 Task: Use the formula "F.INV" in spreadsheet "Project protfolio".
Action: Mouse moved to (378, 344)
Screenshot: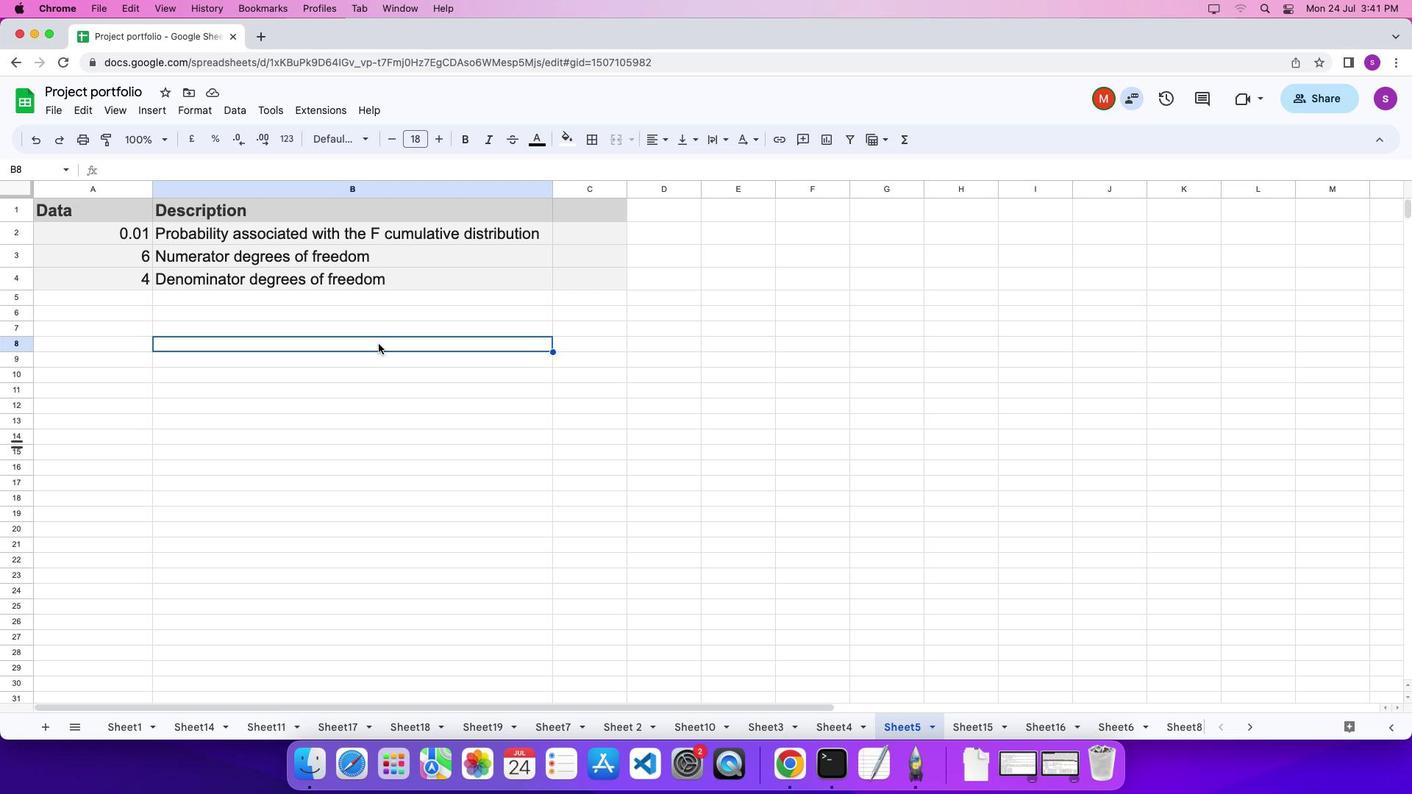 
Action: Mouse pressed left at (378, 344)
Screenshot: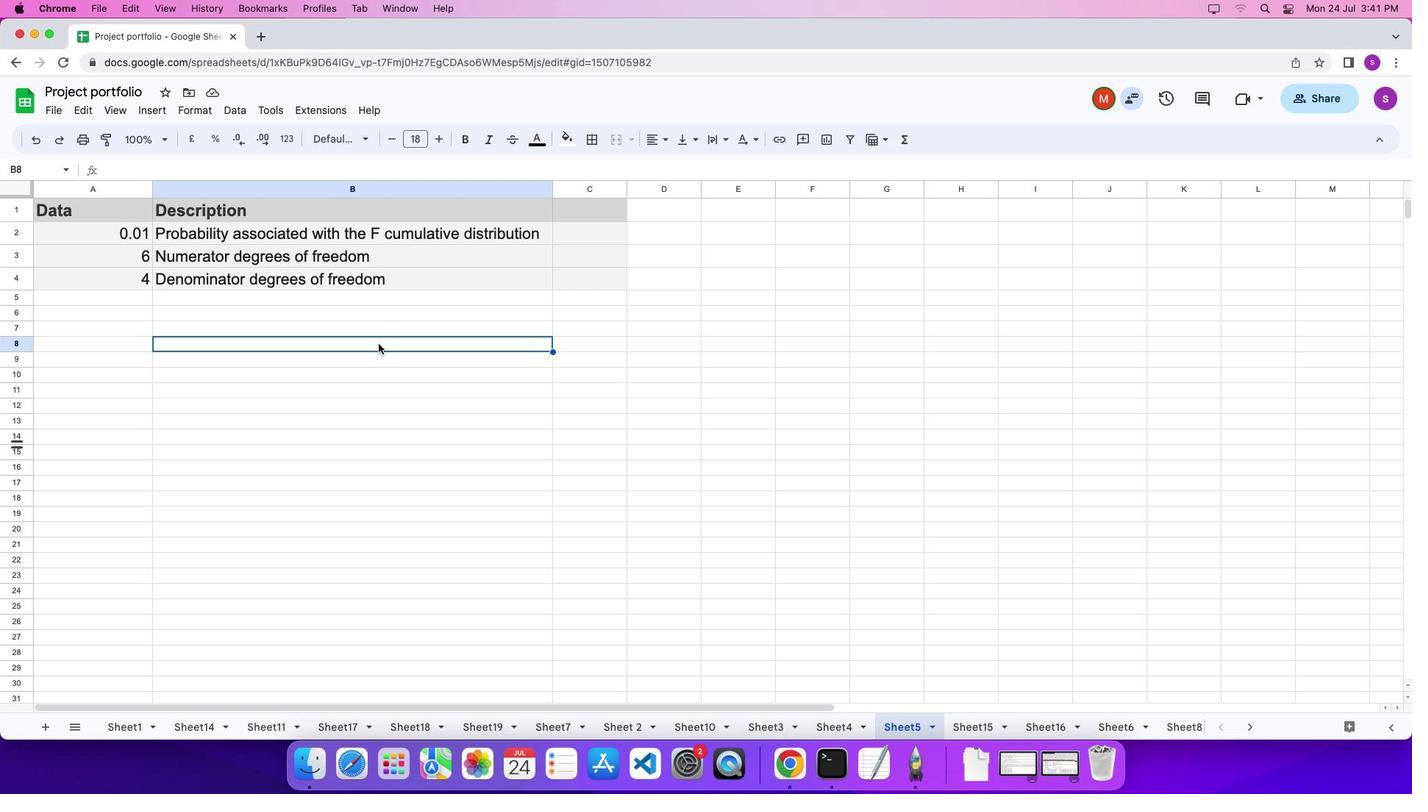 
Action: Key pressed '='
Screenshot: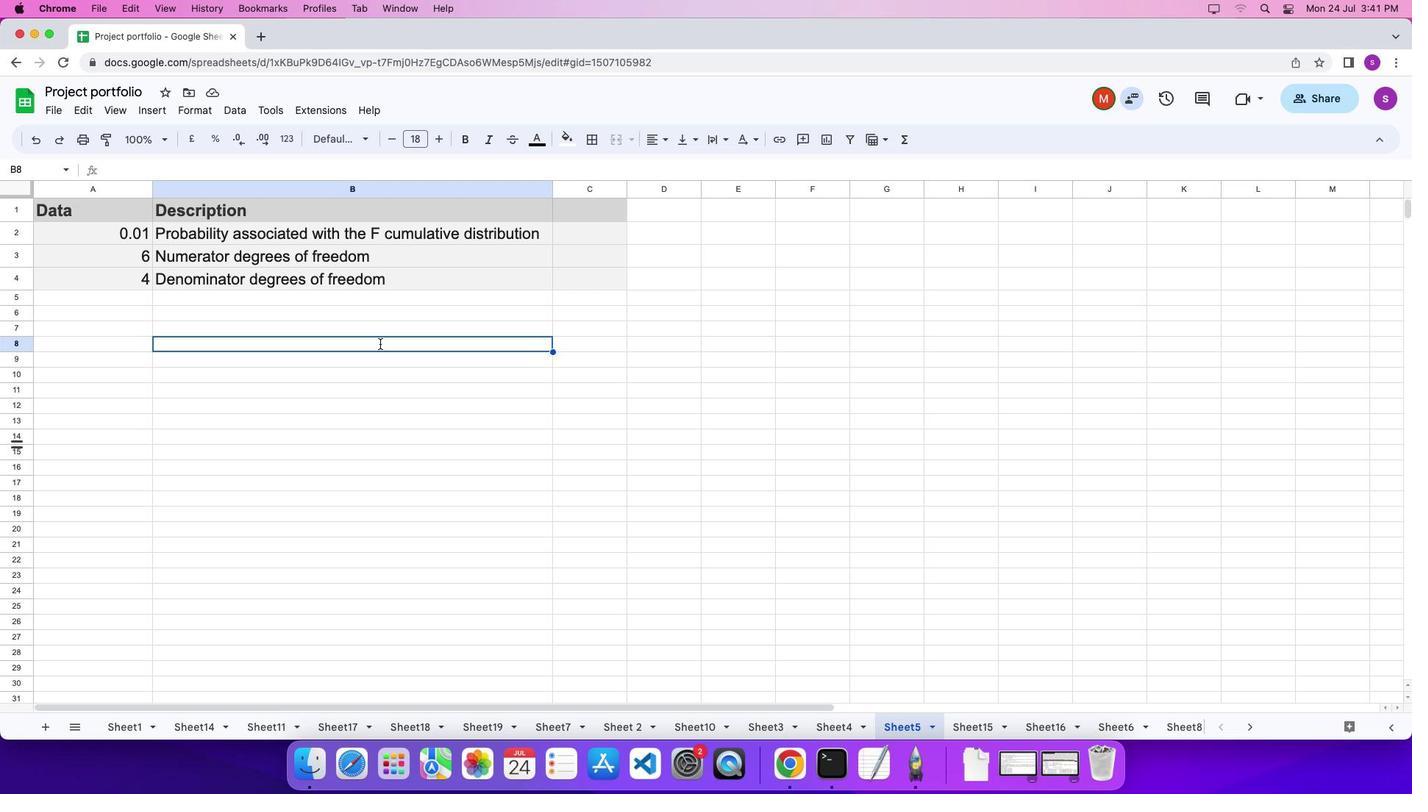 
Action: Mouse moved to (906, 144)
Screenshot: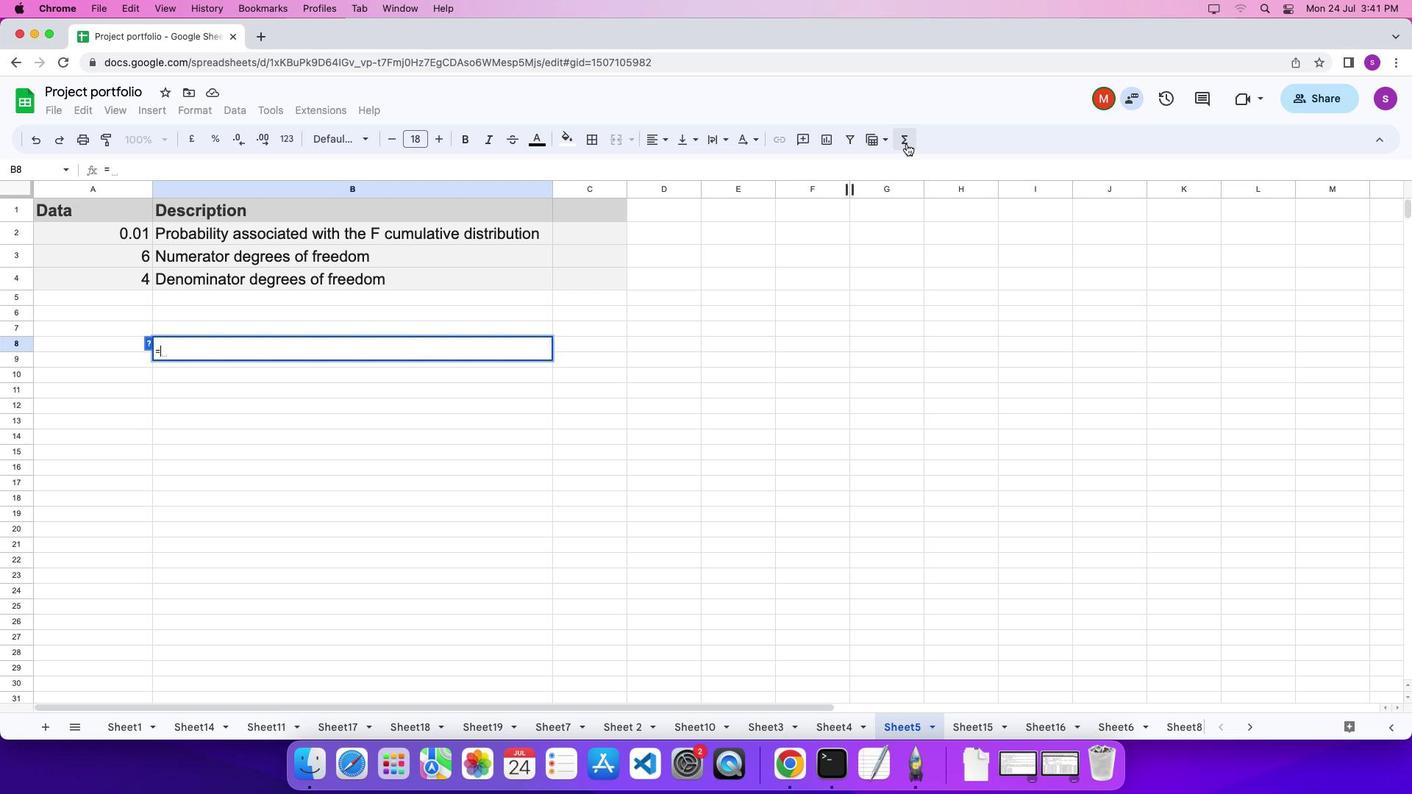 
Action: Mouse pressed left at (906, 144)
Screenshot: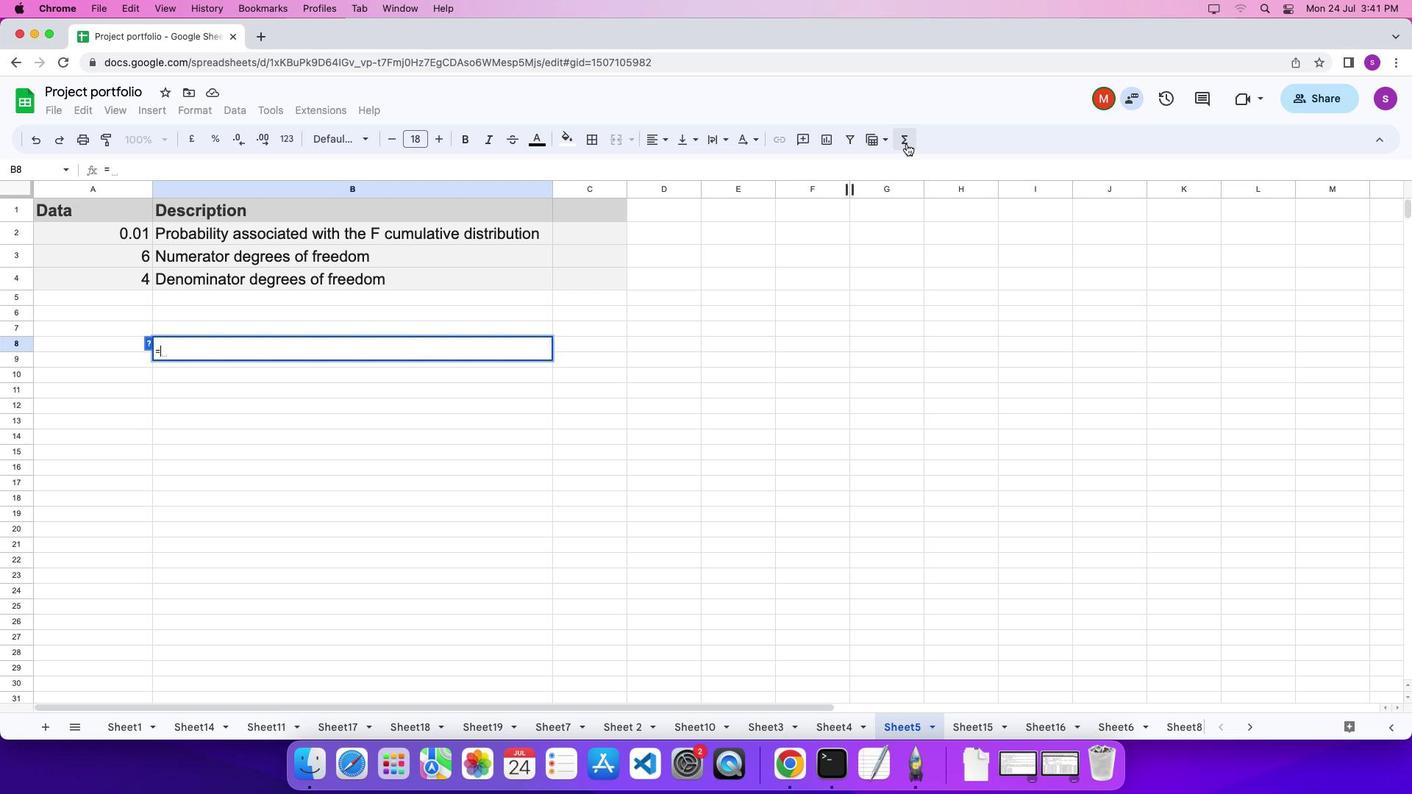 
Action: Mouse moved to (1115, 704)
Screenshot: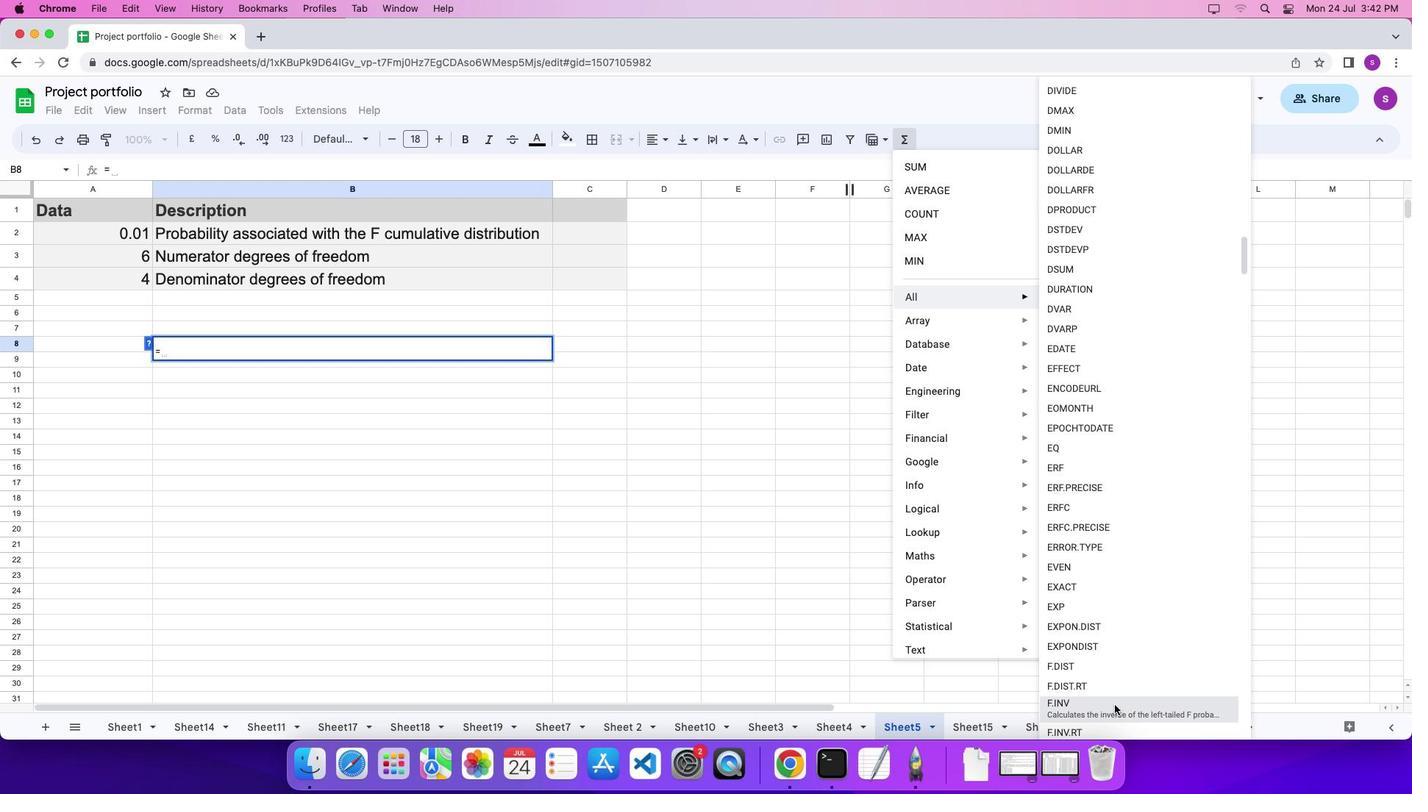 
Action: Mouse pressed left at (1115, 704)
Screenshot: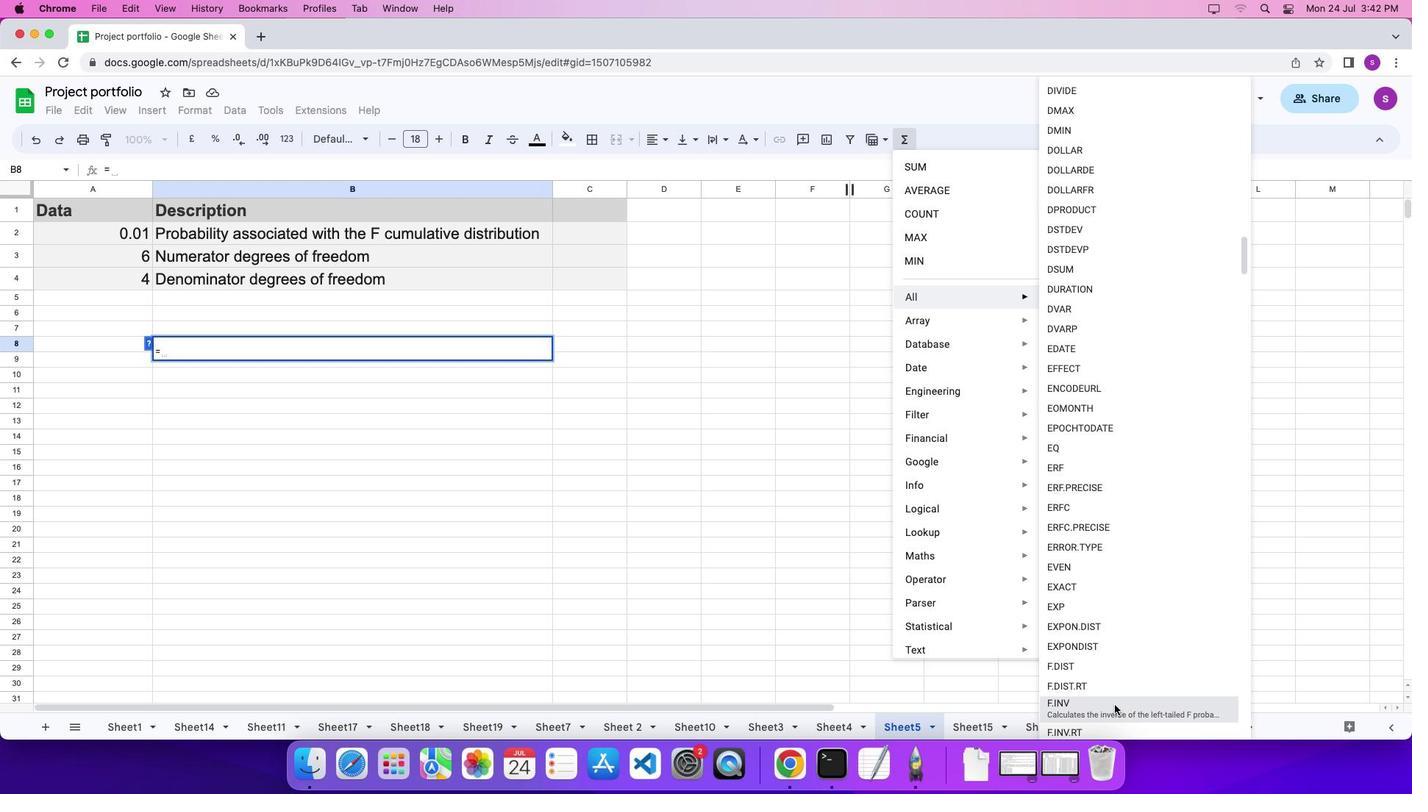 
Action: Mouse moved to (127, 230)
Screenshot: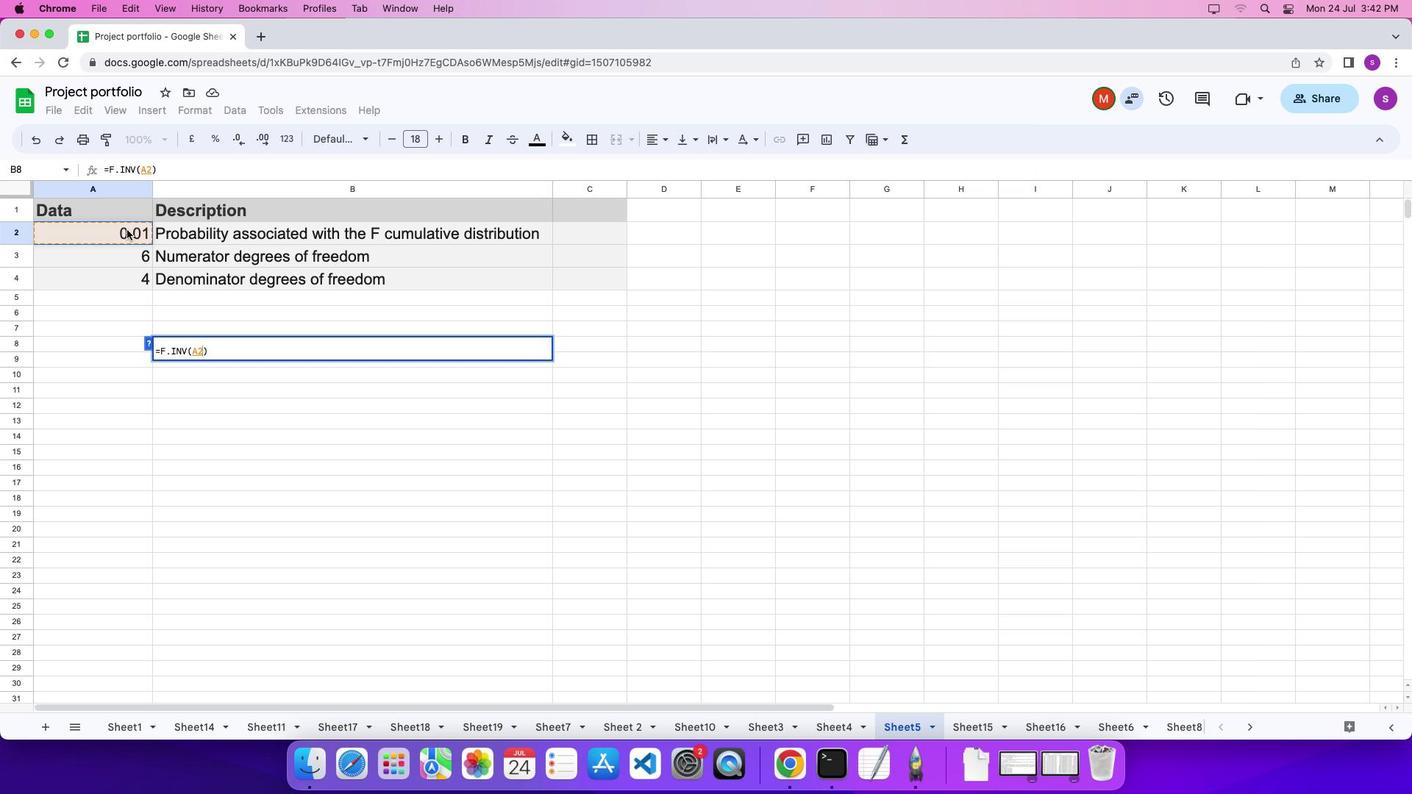 
Action: Mouse pressed left at (127, 230)
Screenshot: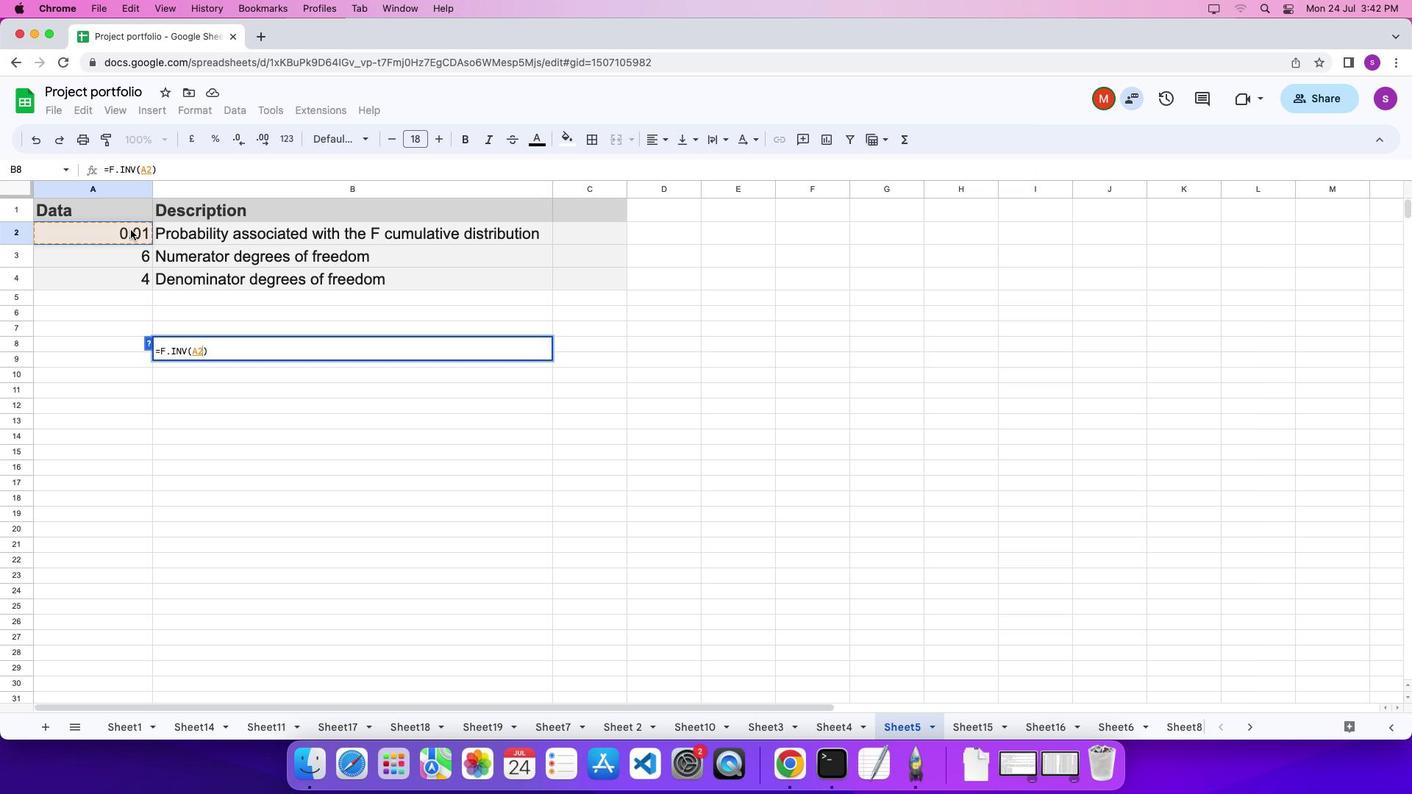 
Action: Mouse moved to (130, 230)
Screenshot: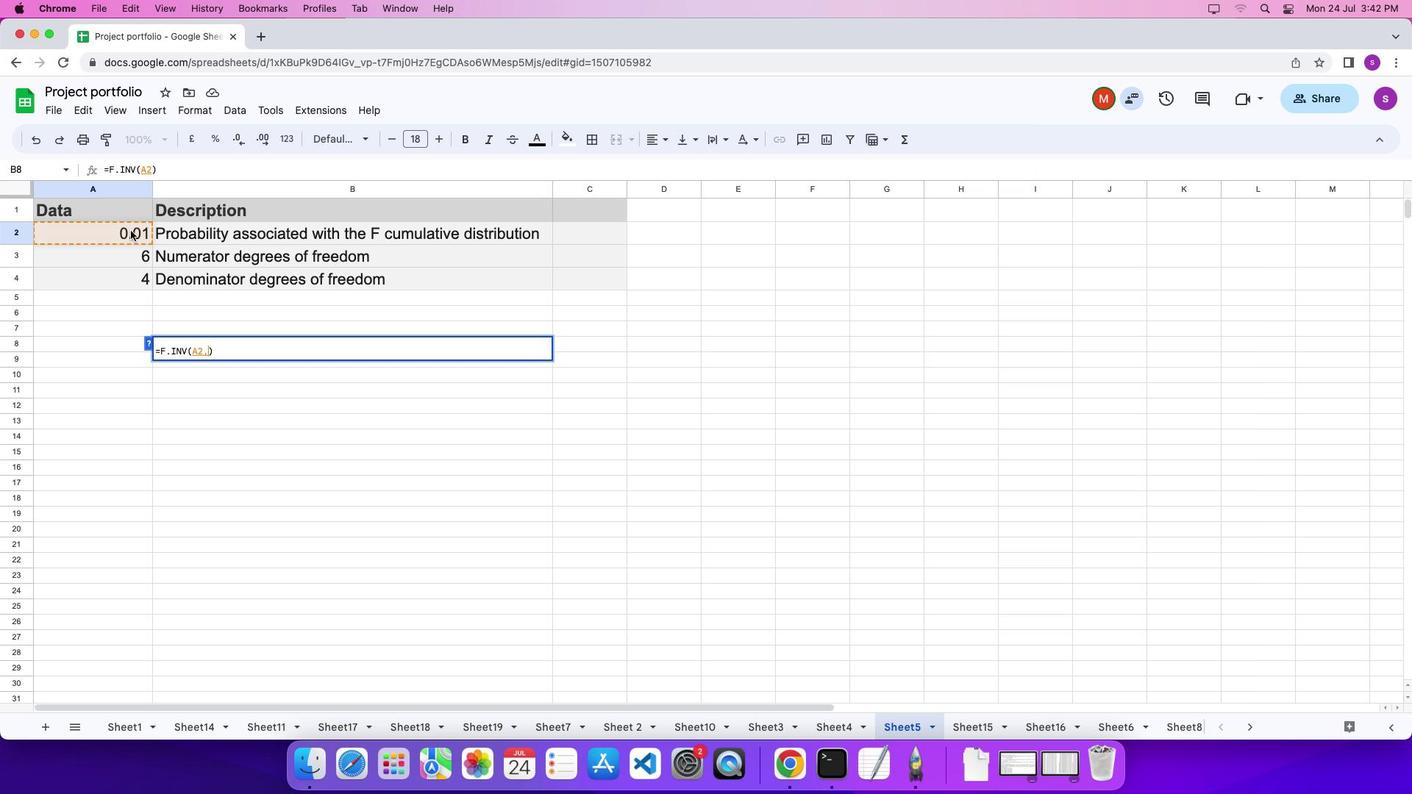 
Action: Key pressed ','
Screenshot: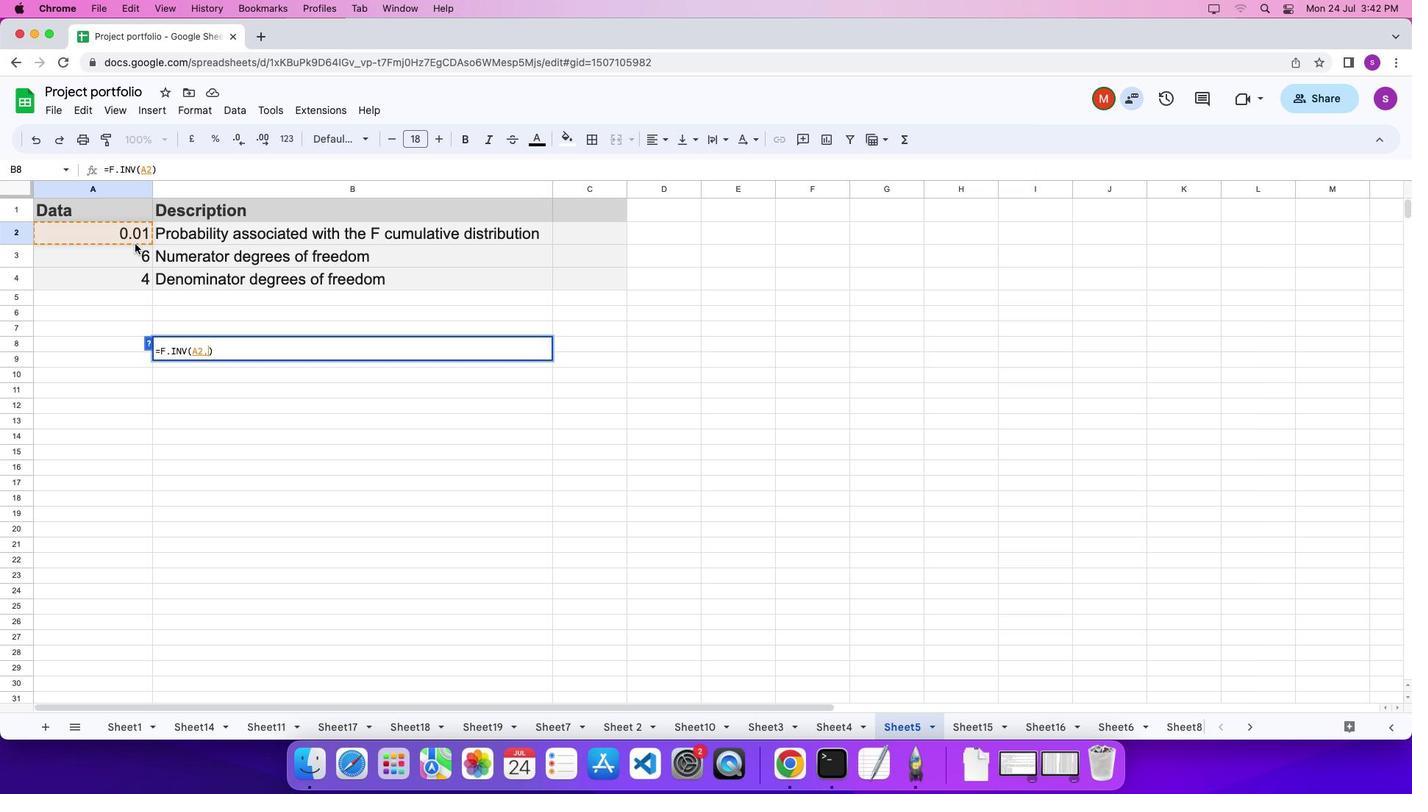 
Action: Mouse moved to (136, 256)
Screenshot: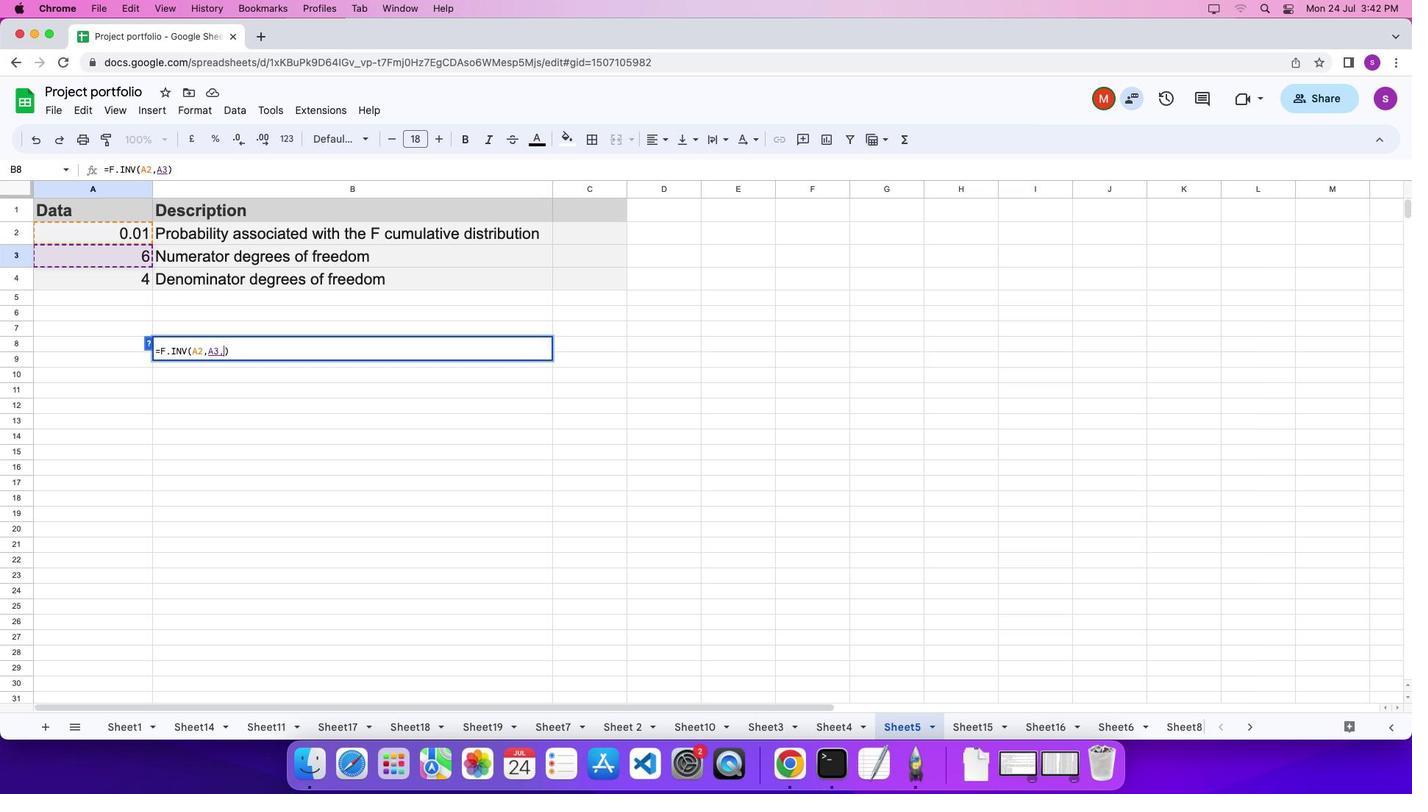 
Action: Mouse pressed left at (136, 256)
Screenshot: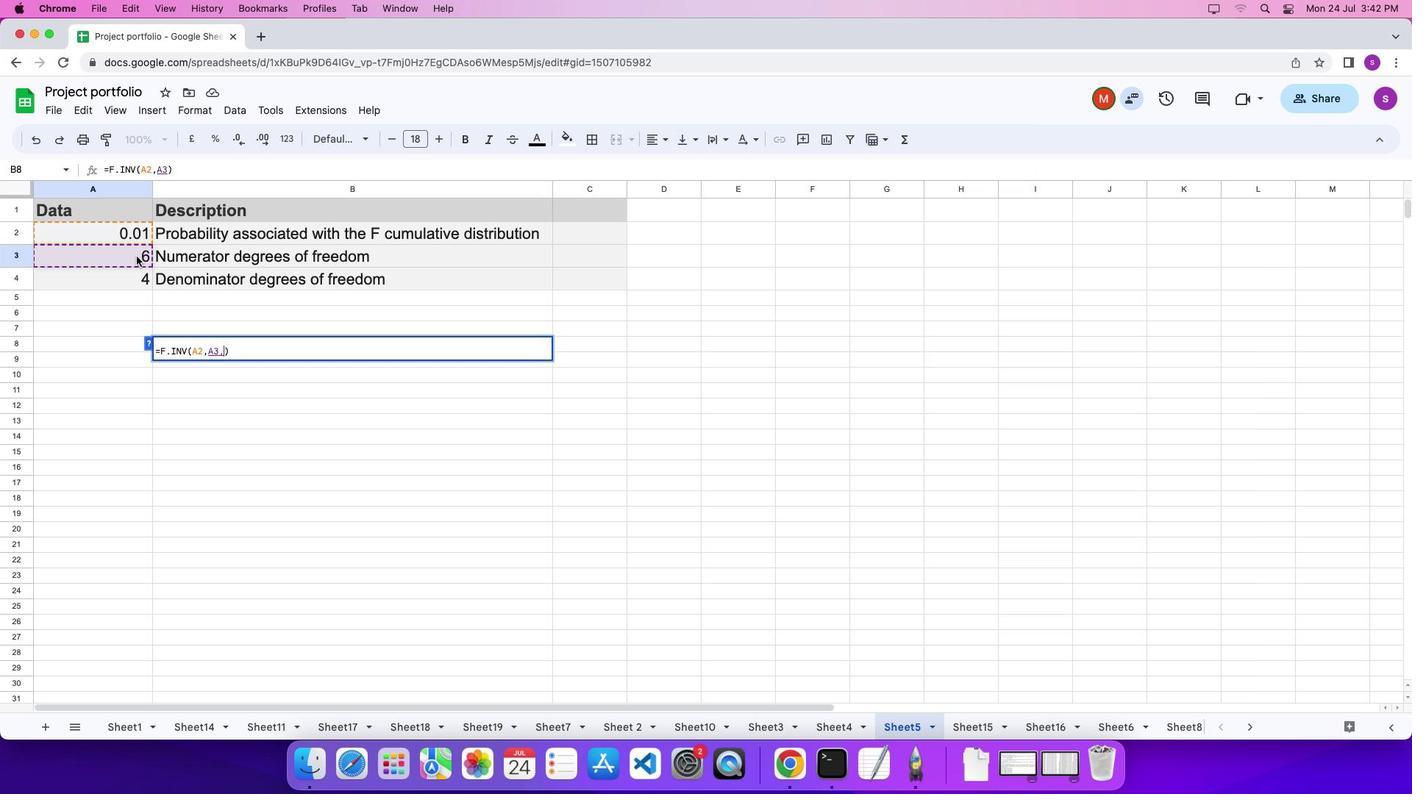 
Action: Key pressed ','
Screenshot: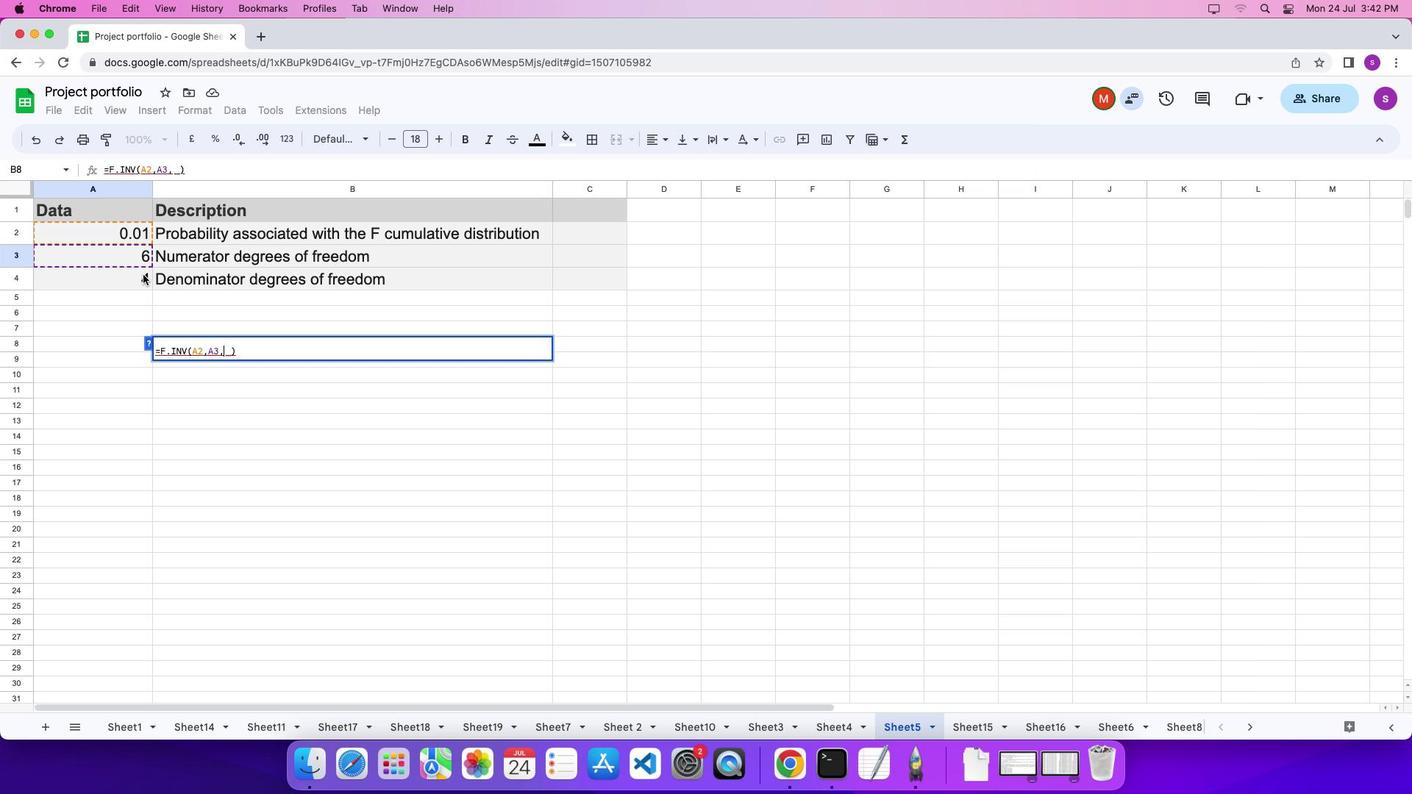 
Action: Mouse moved to (142, 278)
Screenshot: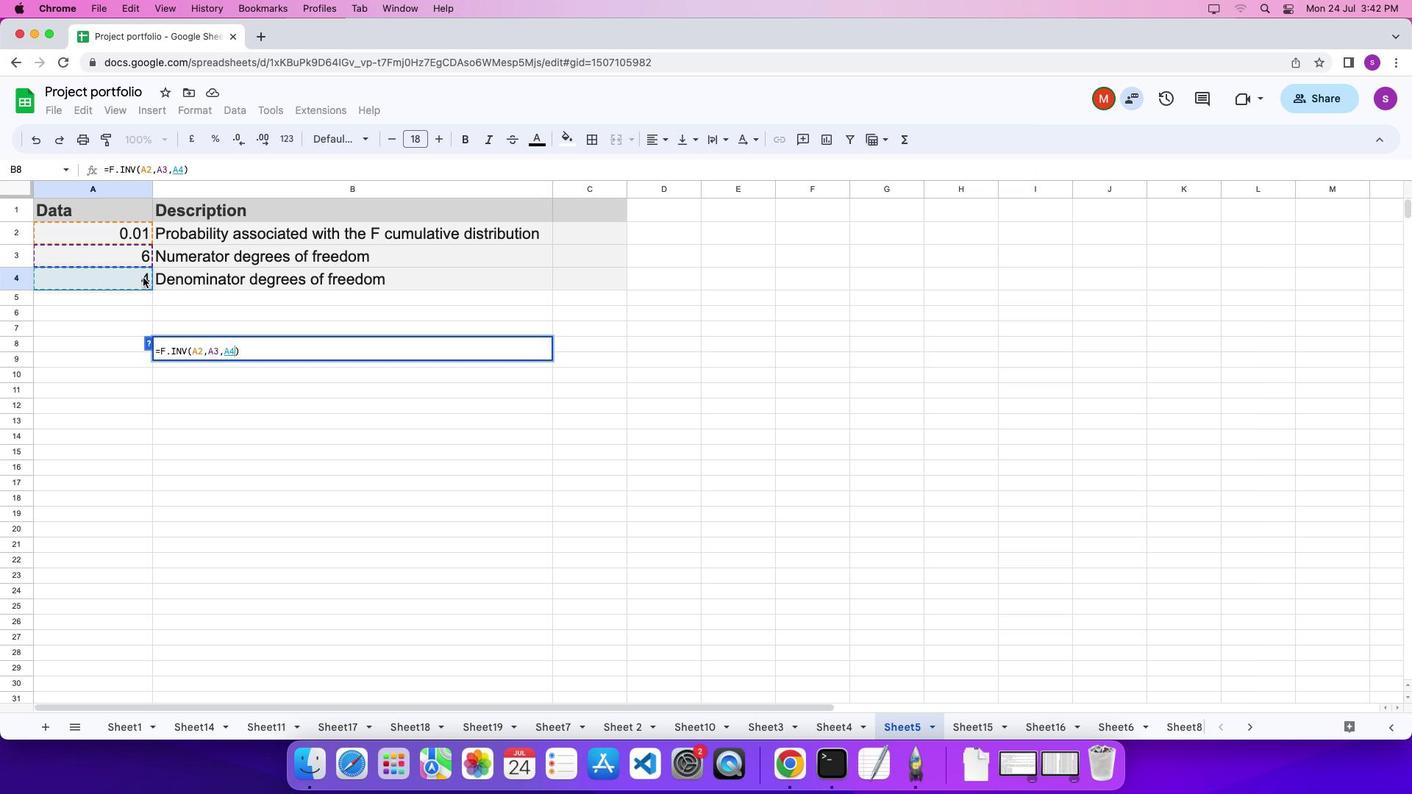 
Action: Mouse pressed left at (142, 278)
Screenshot: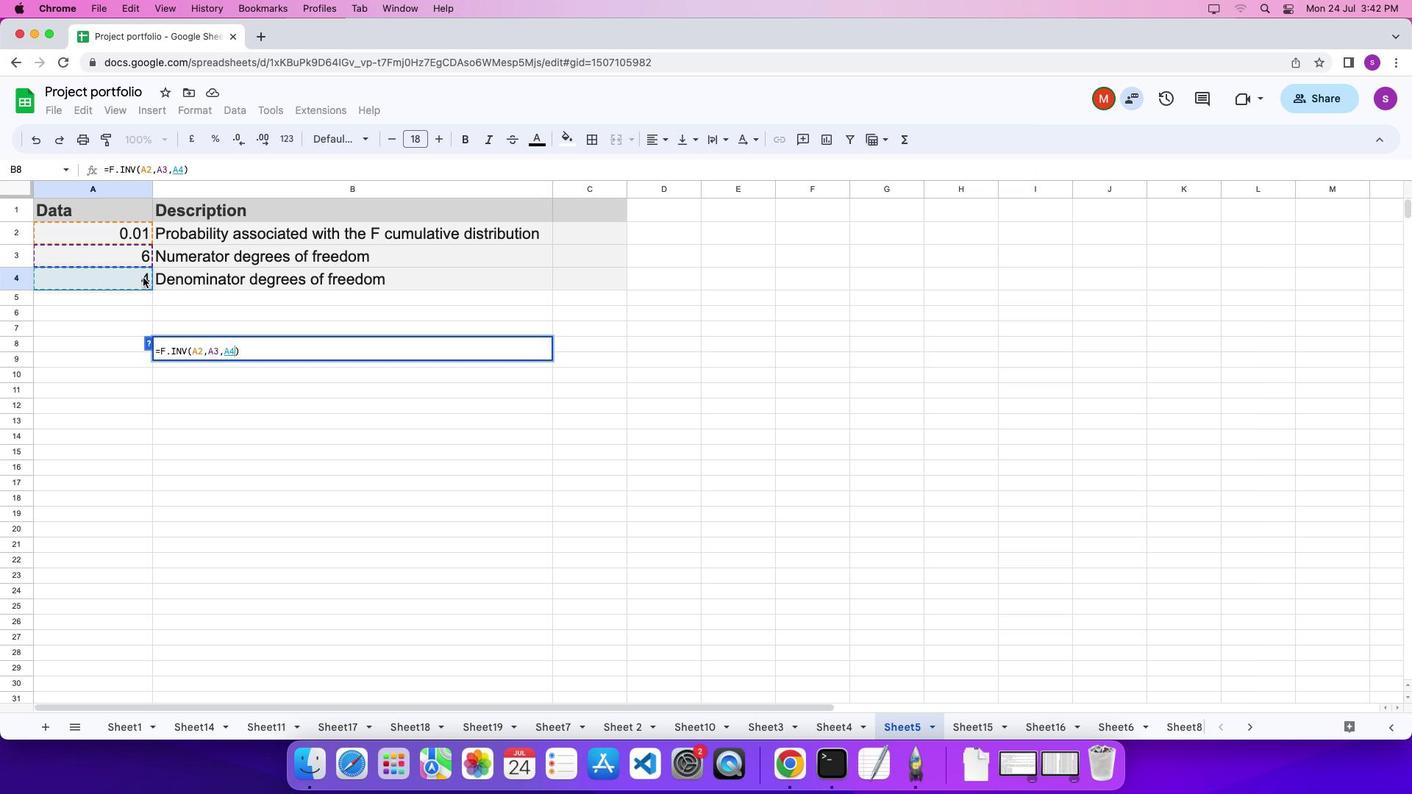 
Action: Key pressed Key.enter
Screenshot: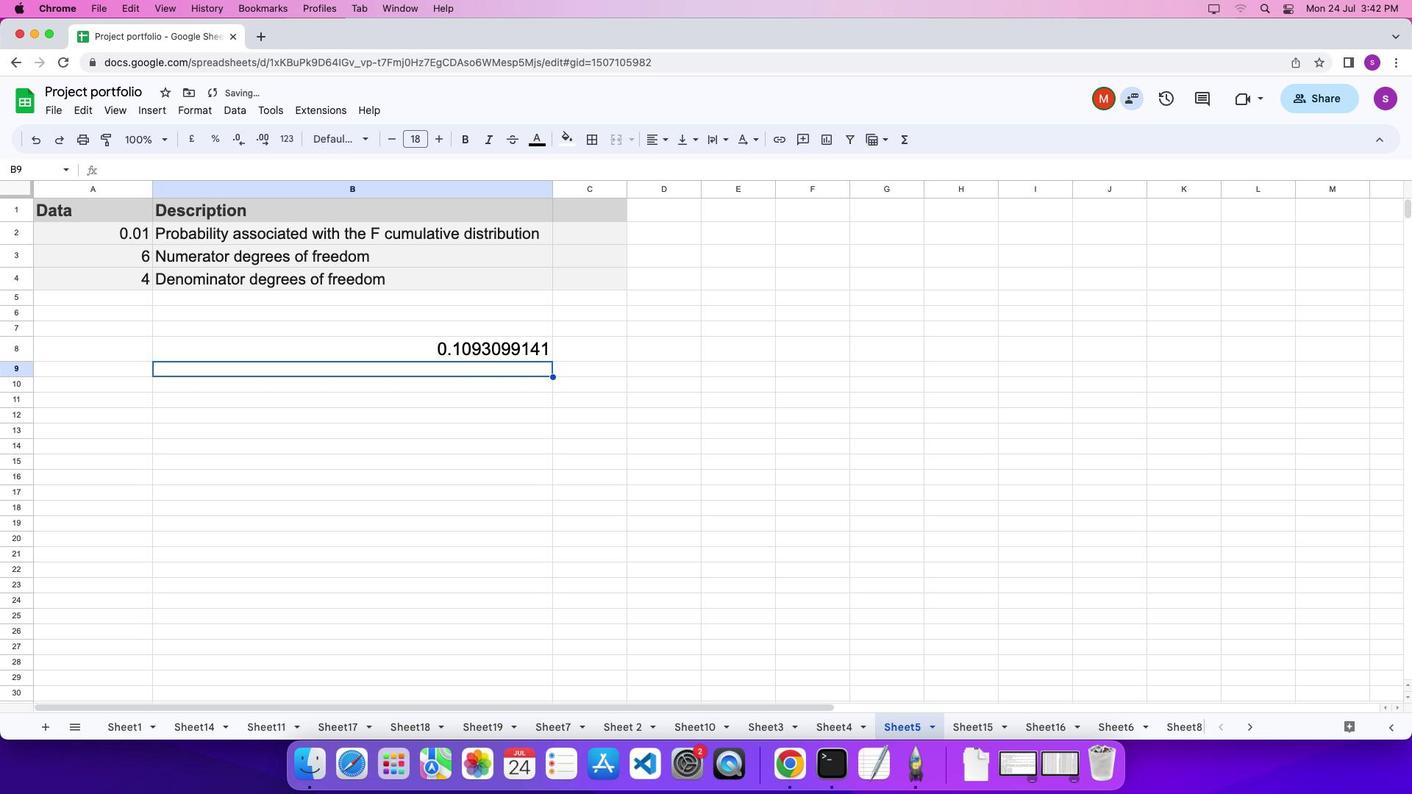 
Action: Mouse moved to (92, 264)
Screenshot: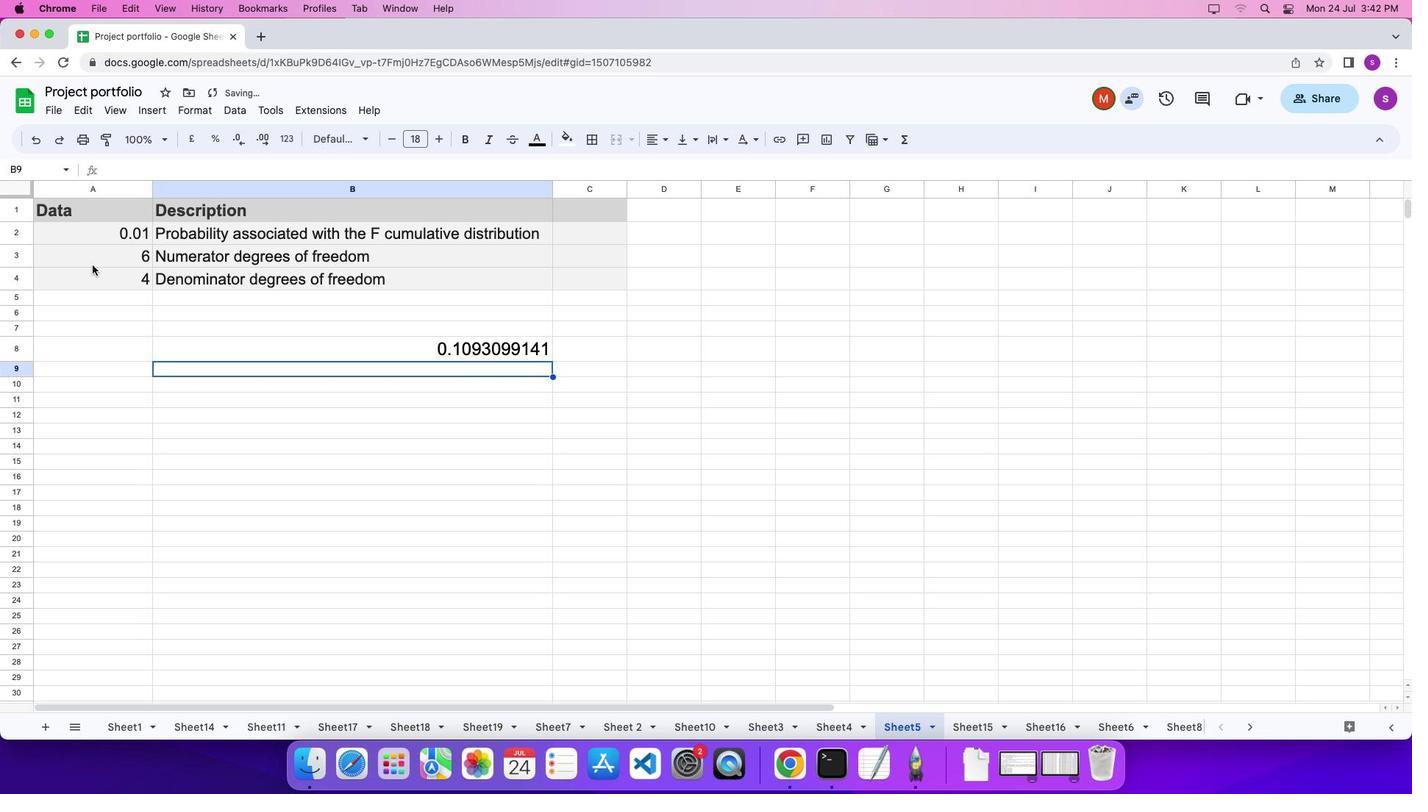 
